 Task: Apply the font style "courier new" to the current theme.
Action: Mouse moved to (20, 206)
Screenshot: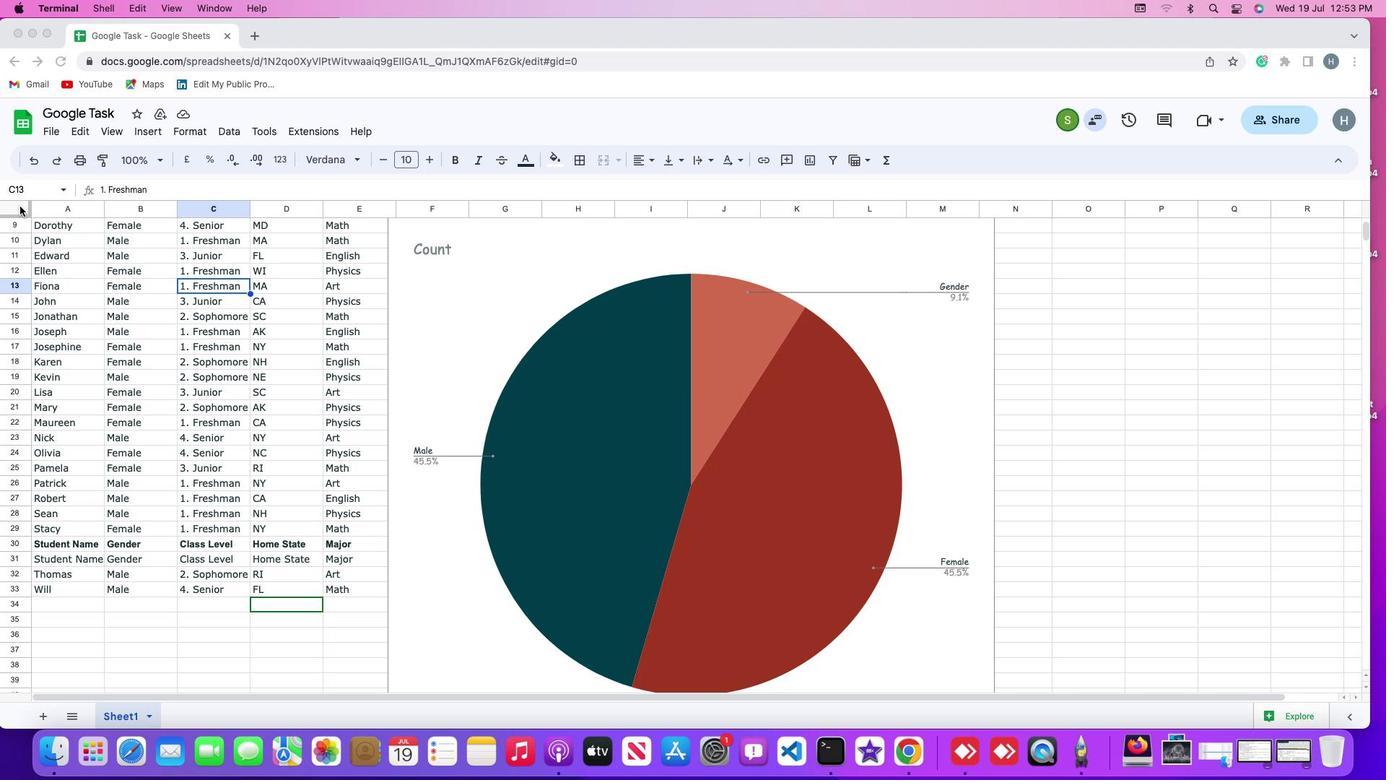 
Action: Mouse pressed left at (20, 206)
Screenshot: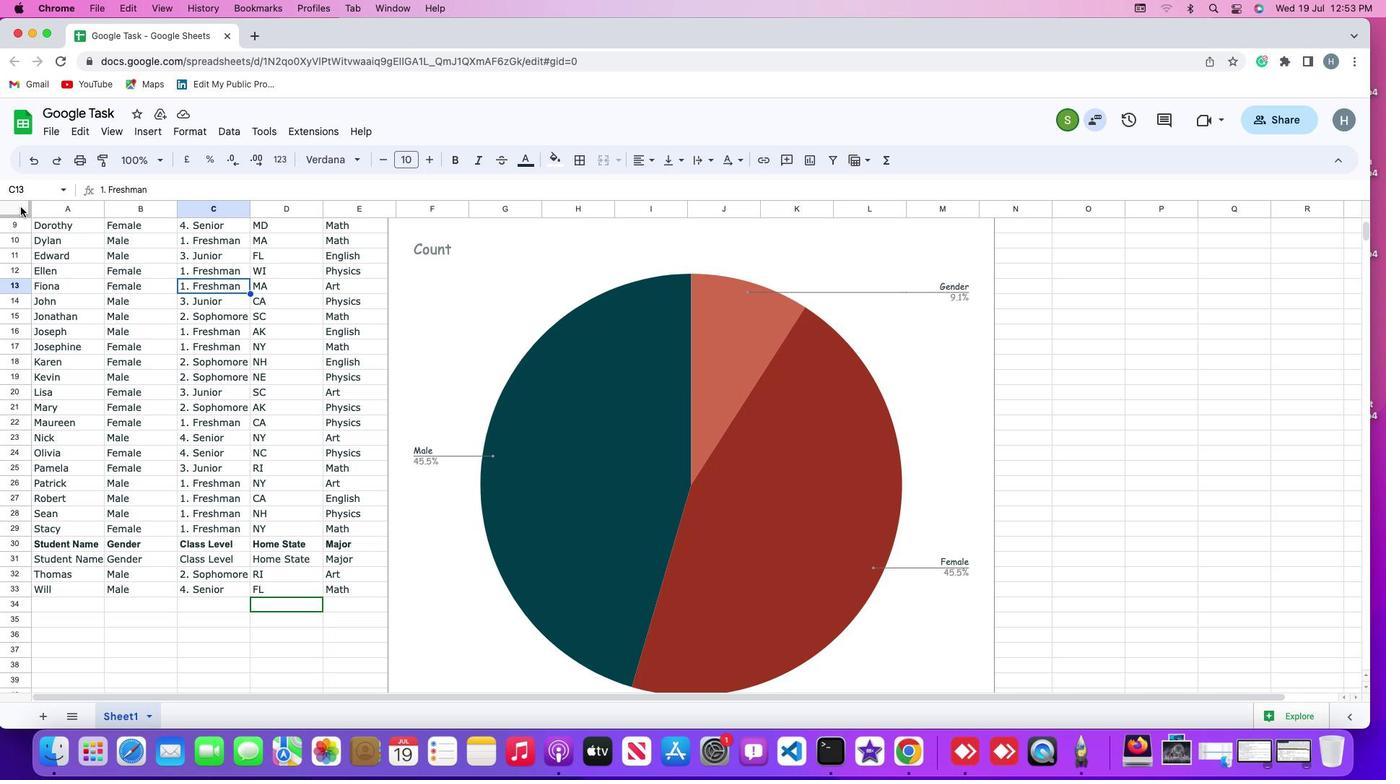 
Action: Mouse moved to (20, 206)
Screenshot: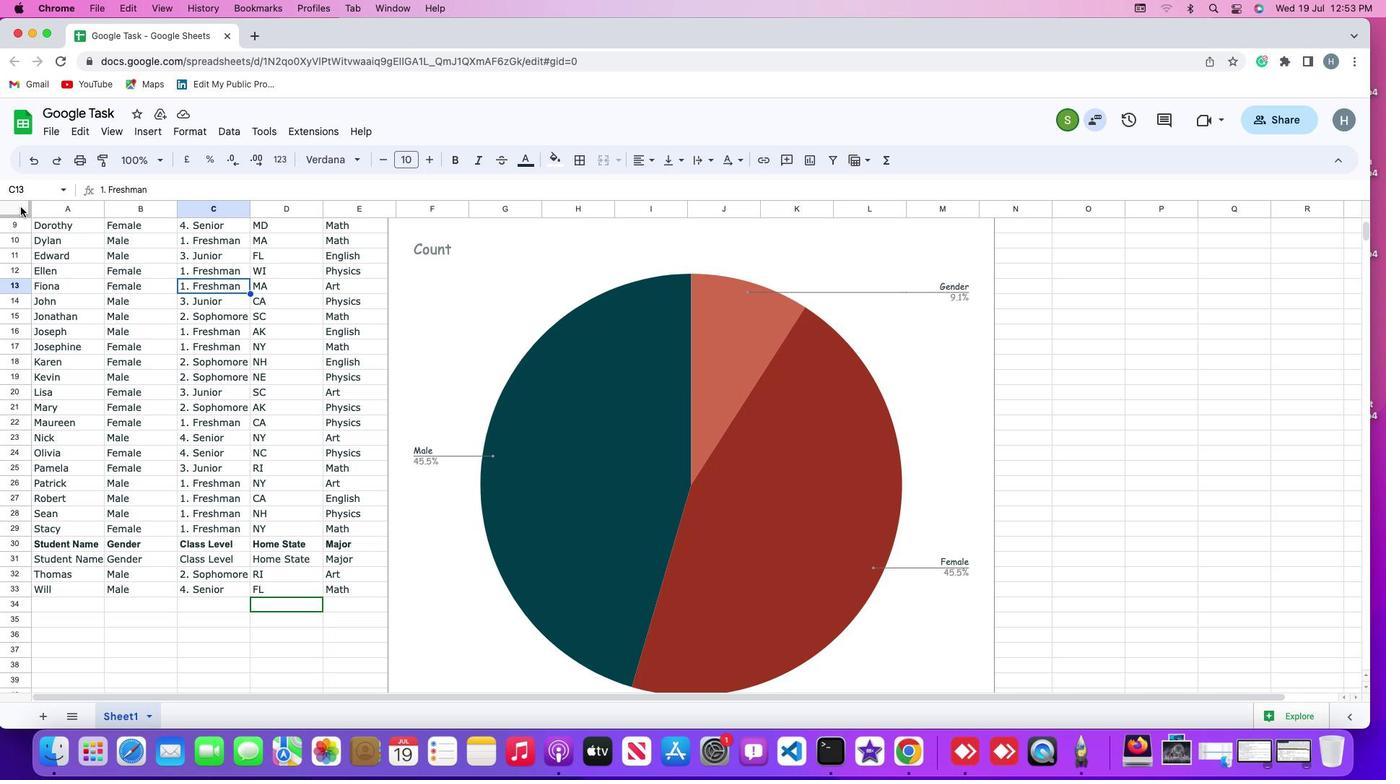 
Action: Mouse pressed left at (20, 206)
Screenshot: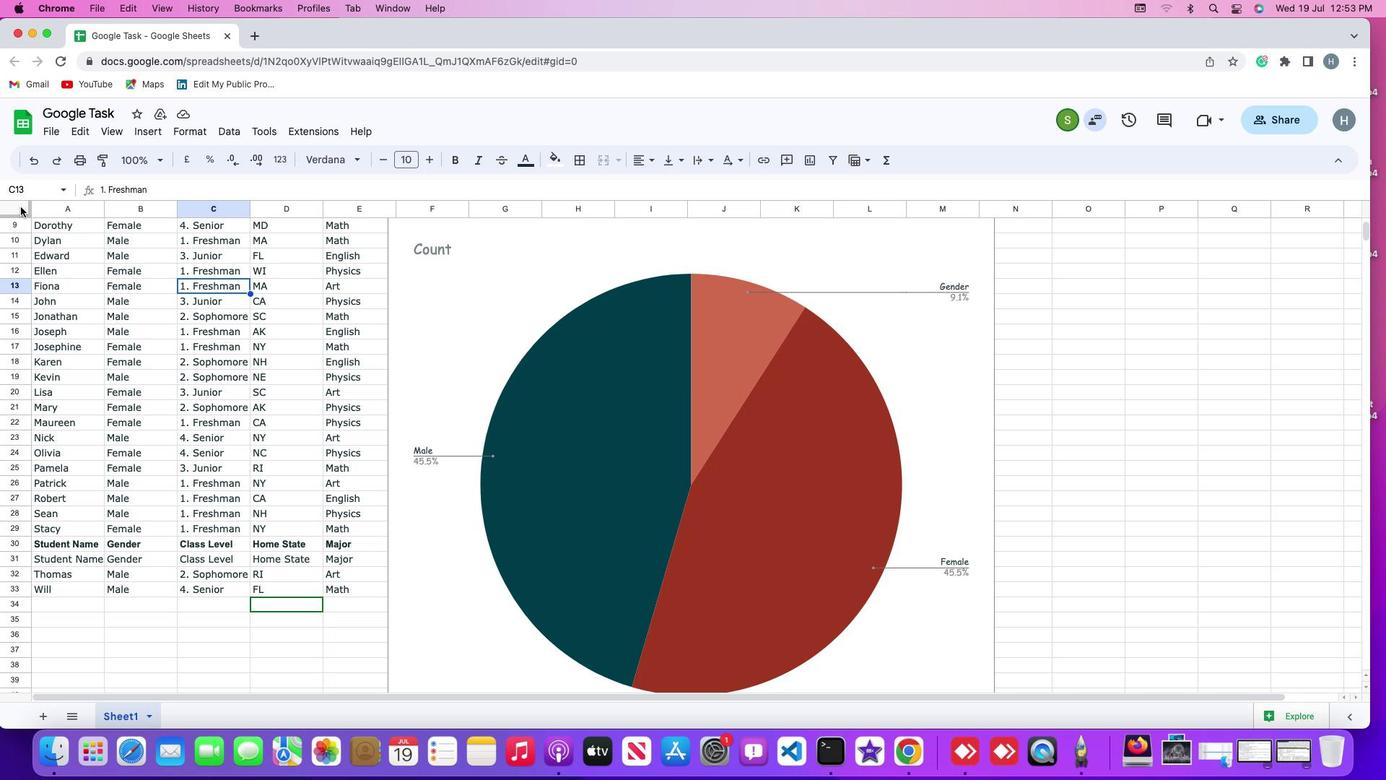 
Action: Mouse moved to (195, 126)
Screenshot: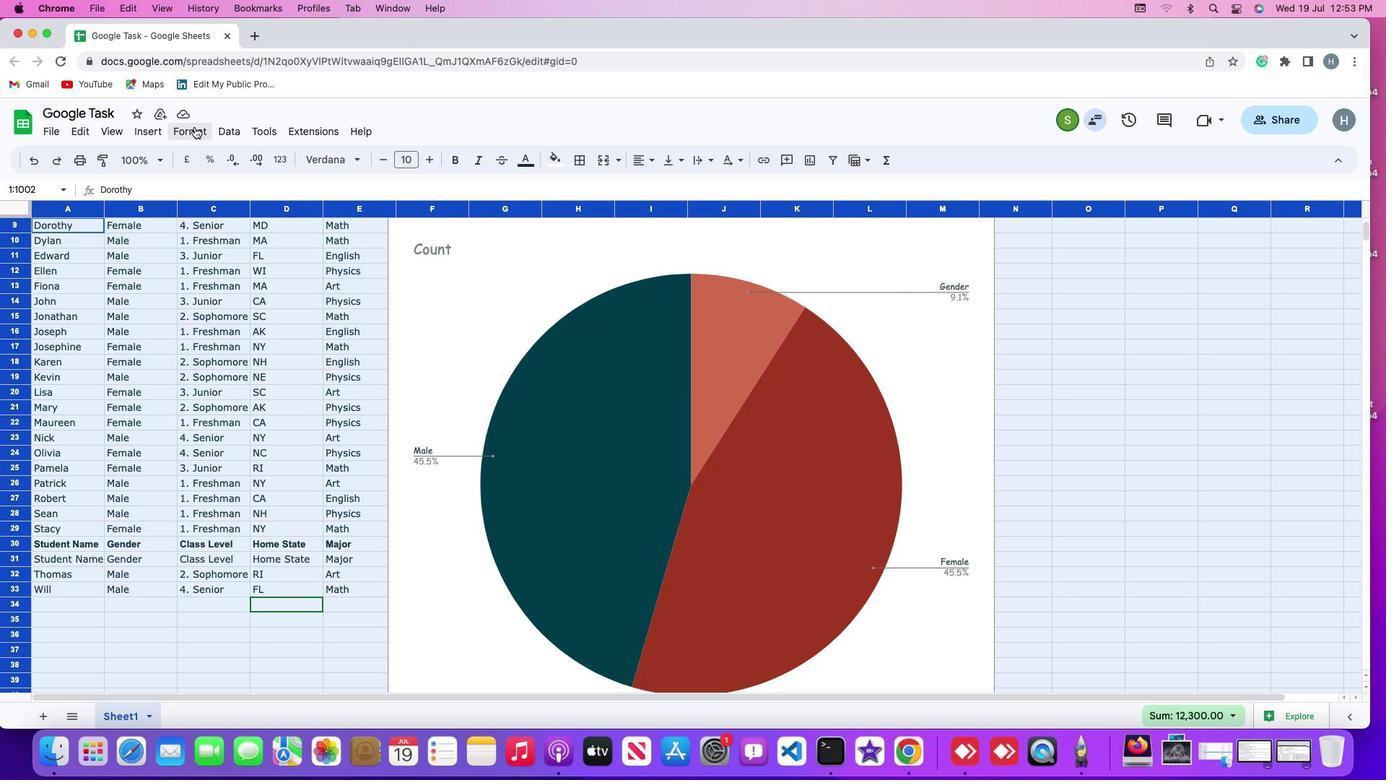 
Action: Mouse pressed left at (195, 126)
Screenshot: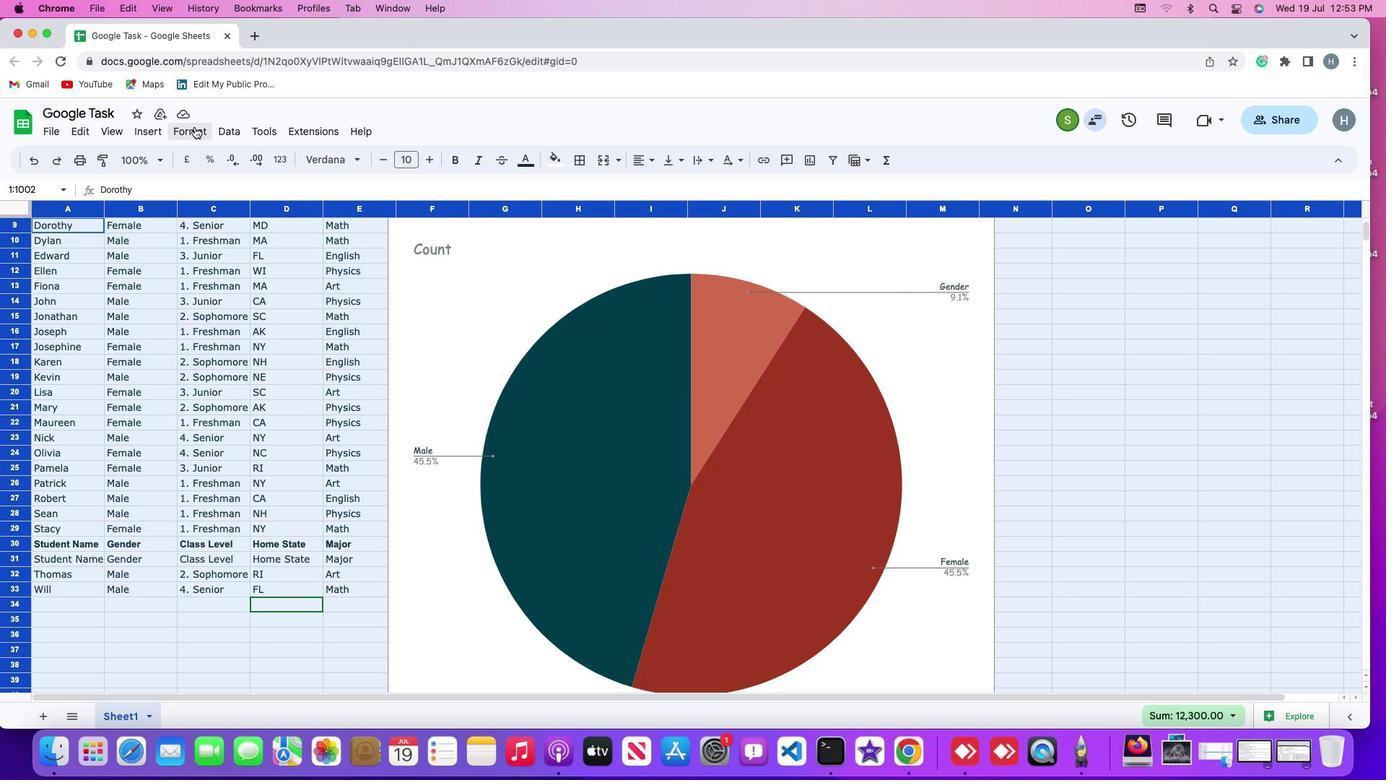 
Action: Mouse moved to (203, 148)
Screenshot: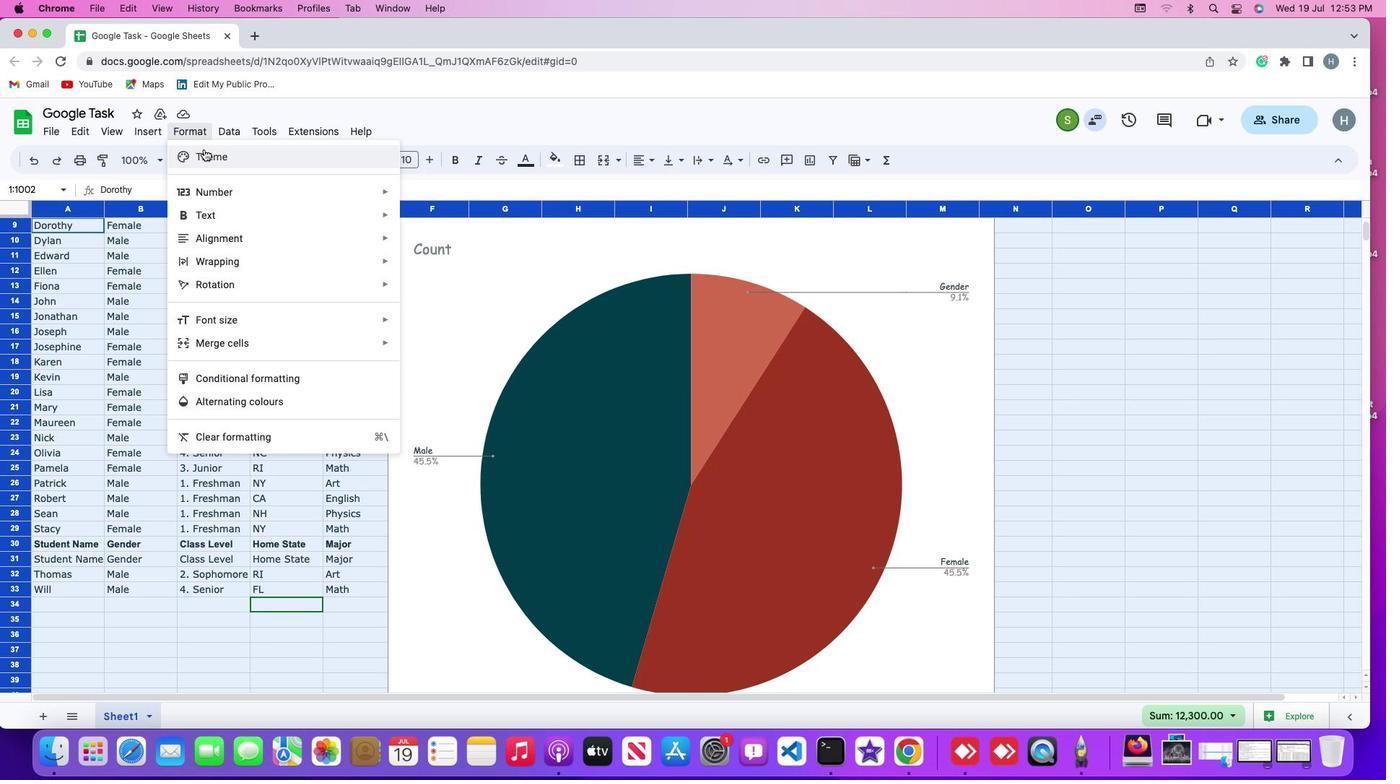 
Action: Mouse pressed left at (203, 148)
Screenshot: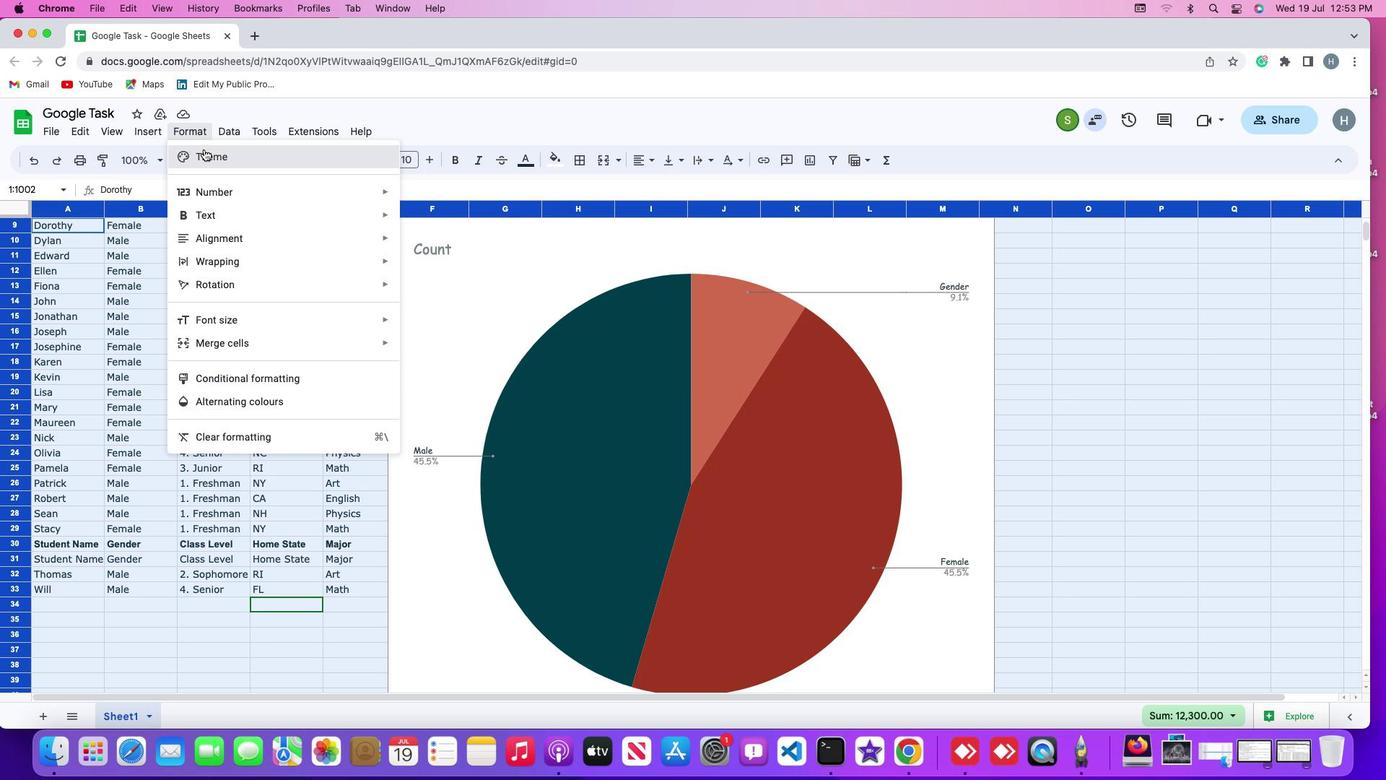 
Action: Mouse moved to (1286, 201)
Screenshot: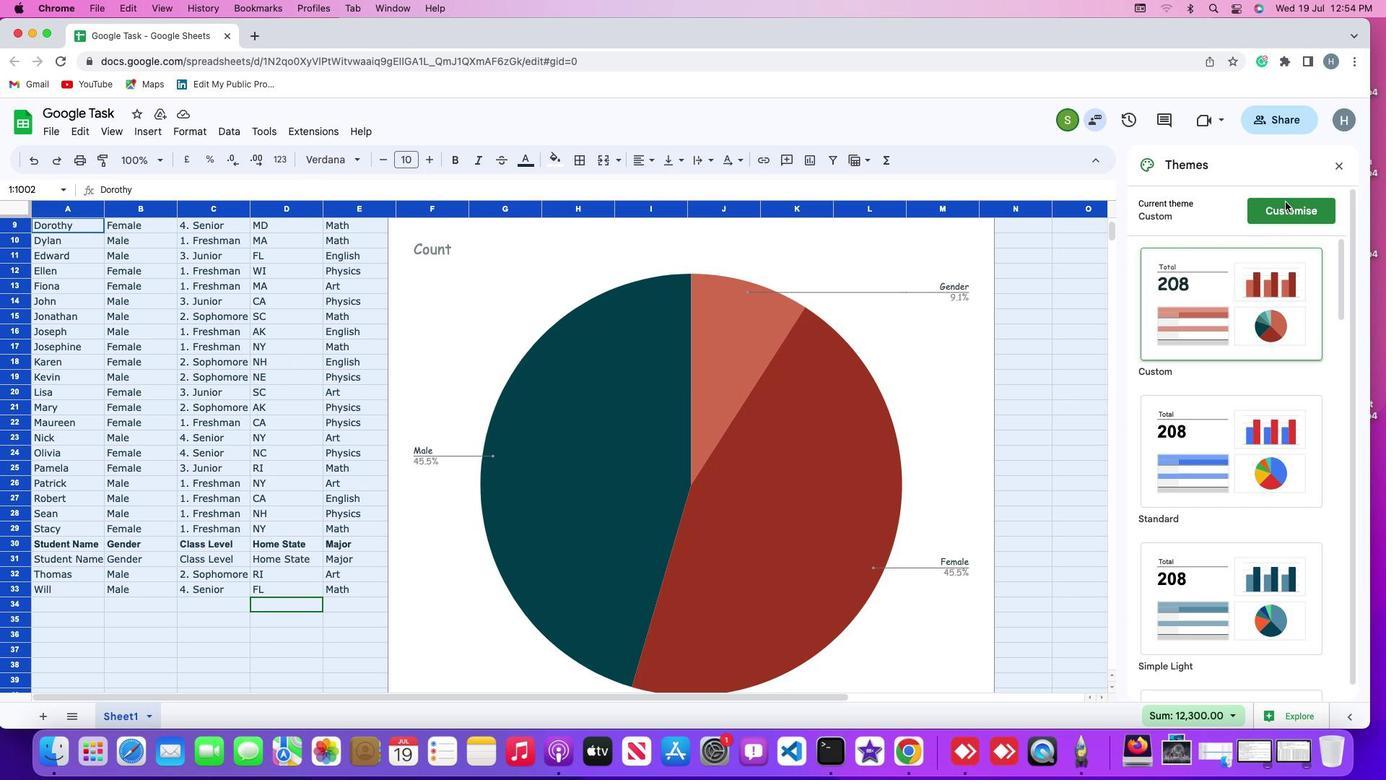 
Action: Mouse pressed left at (1286, 201)
Screenshot: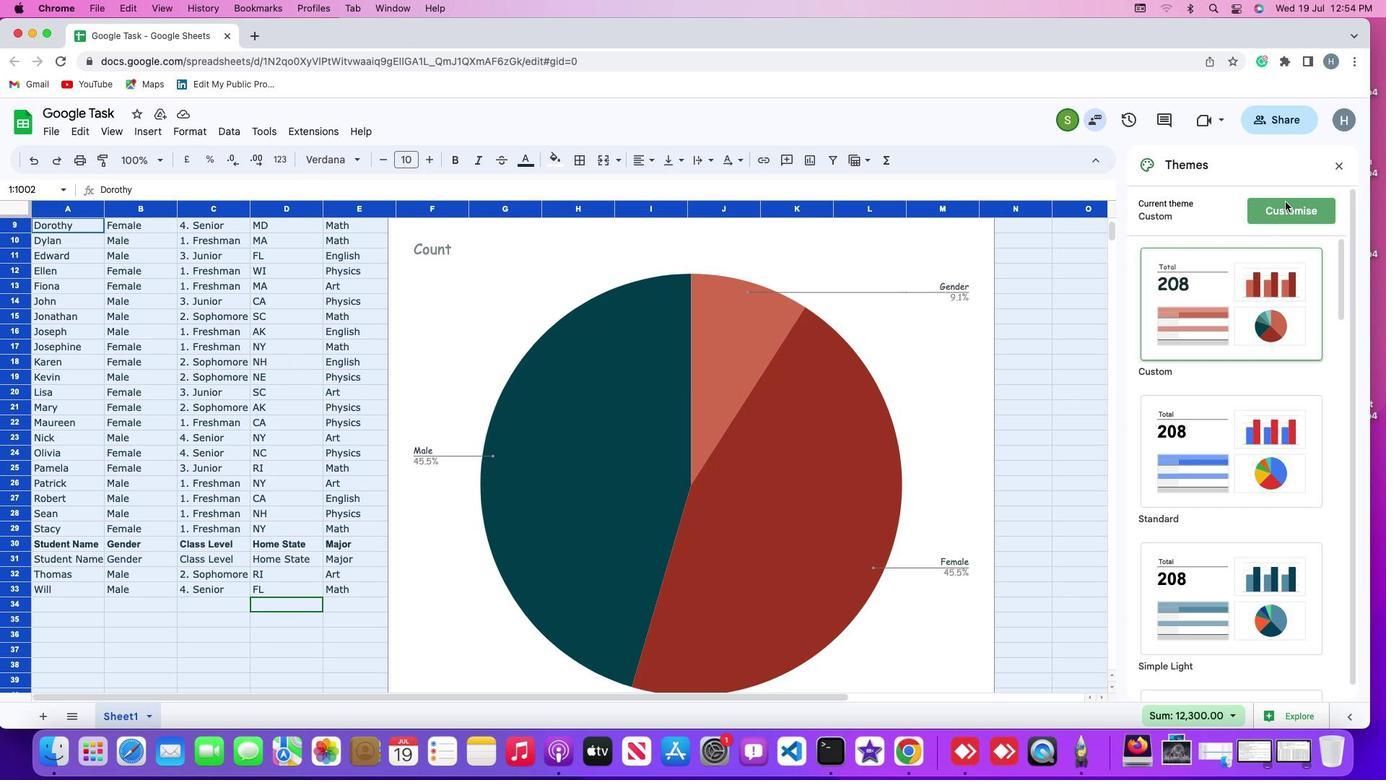 
Action: Mouse moved to (1241, 411)
Screenshot: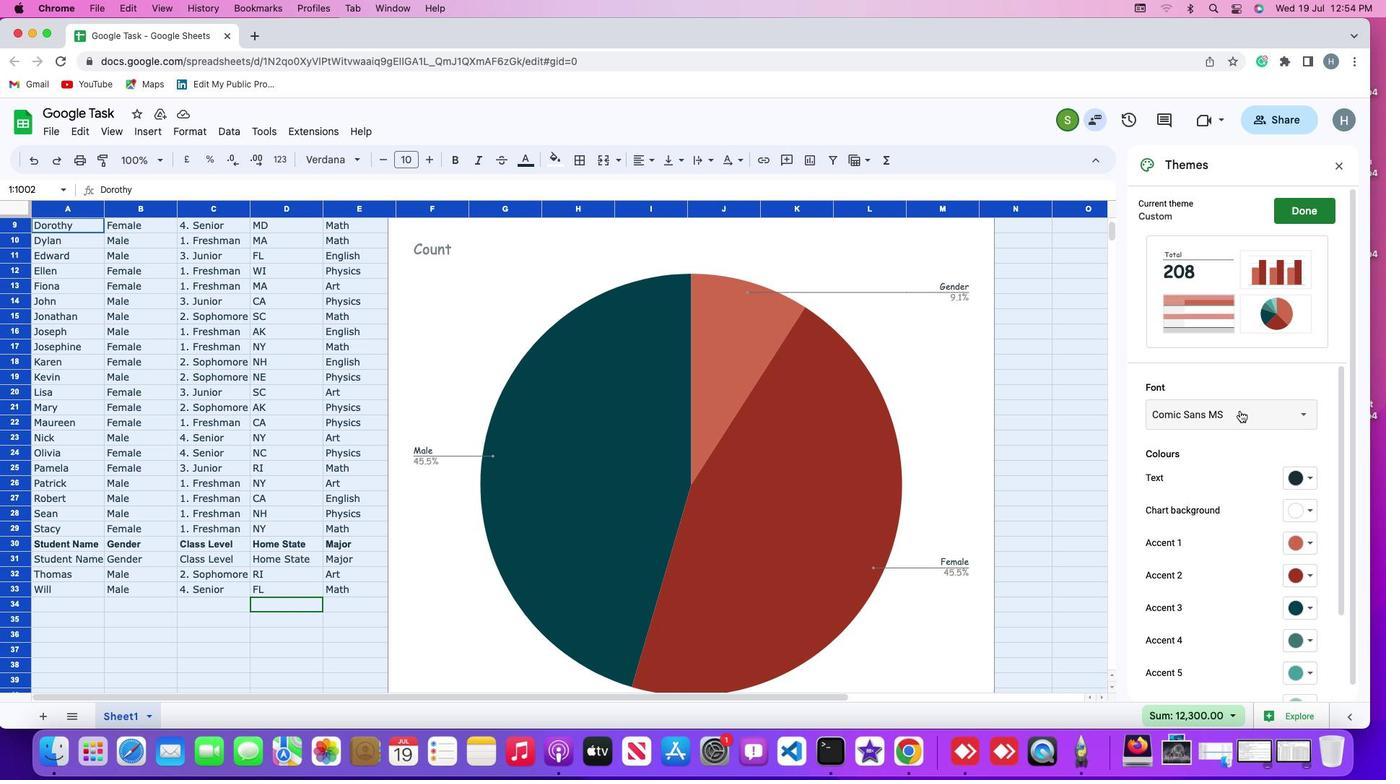 
Action: Mouse pressed left at (1241, 411)
Screenshot: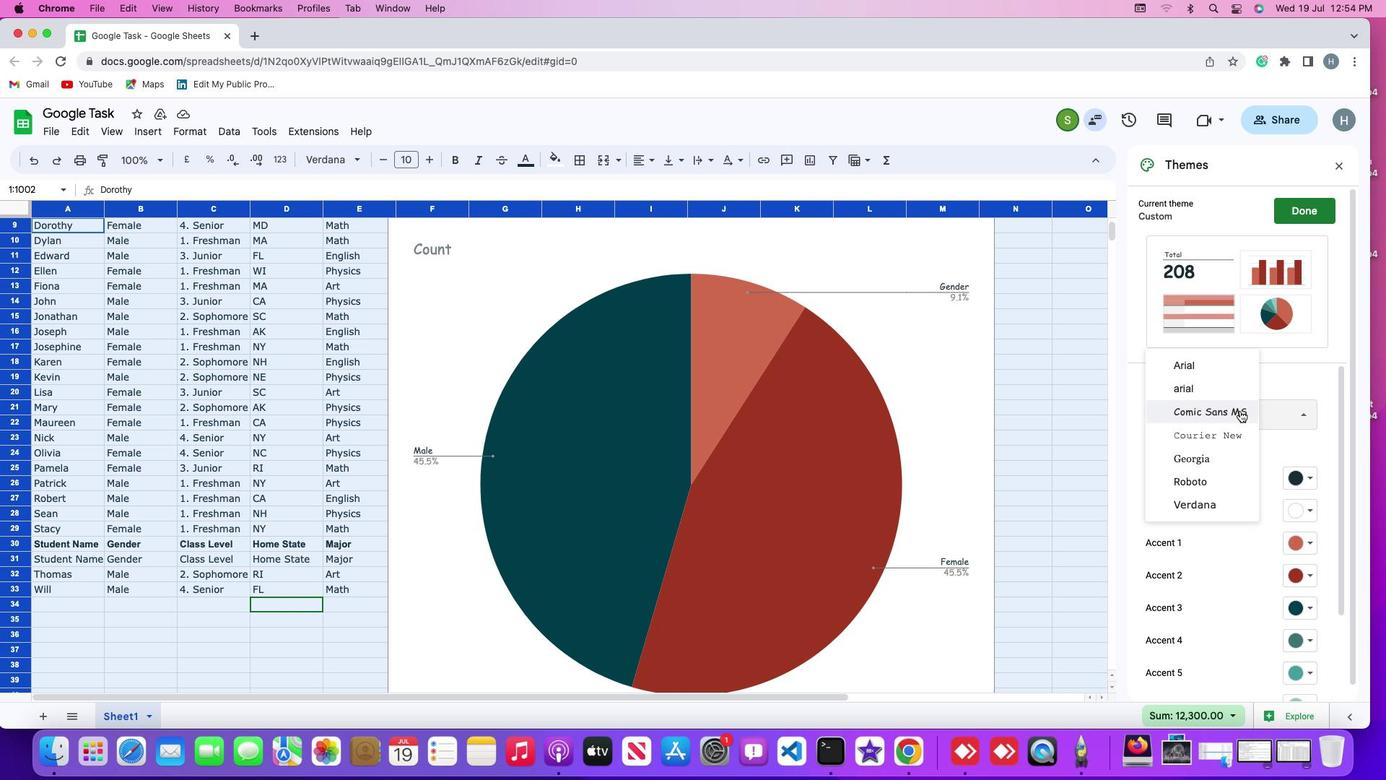 
Action: Mouse moved to (1210, 437)
Screenshot: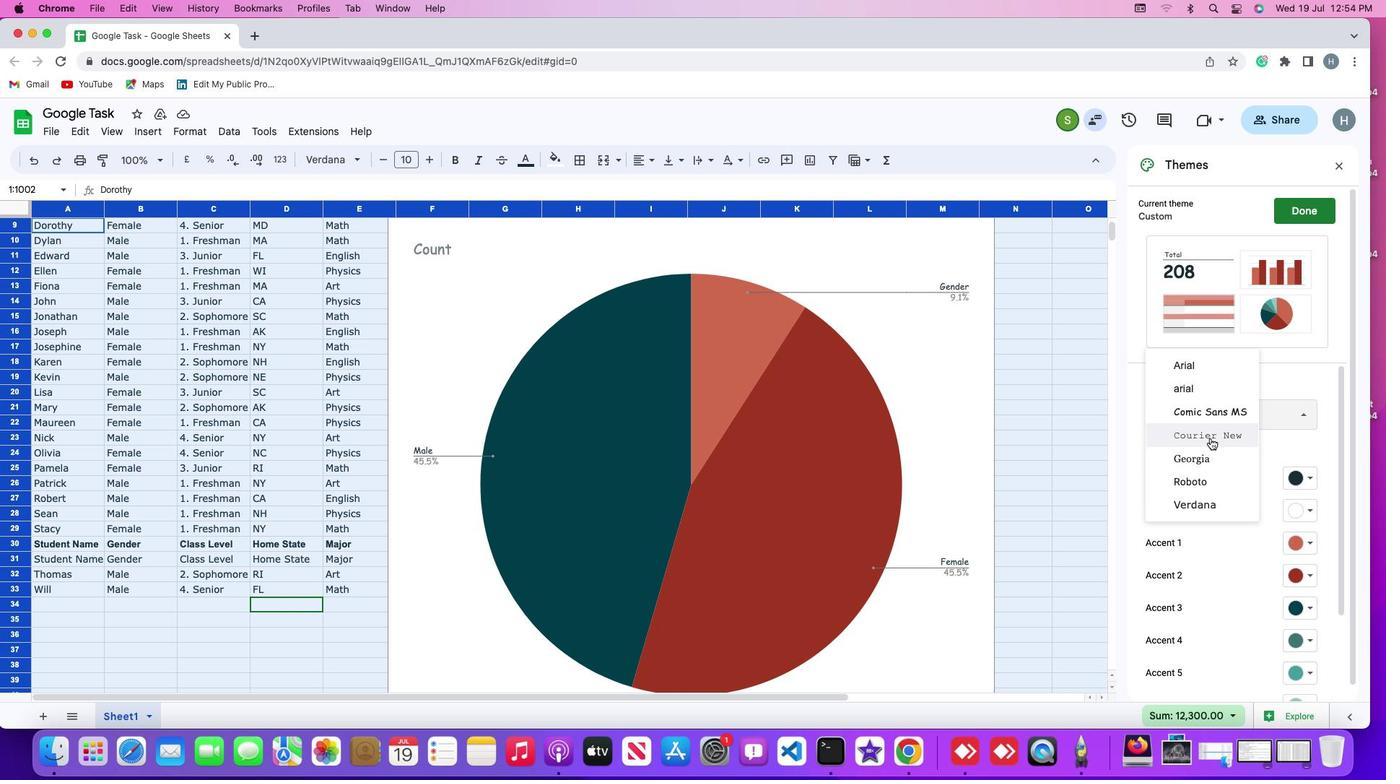 
Action: Mouse pressed left at (1210, 437)
Screenshot: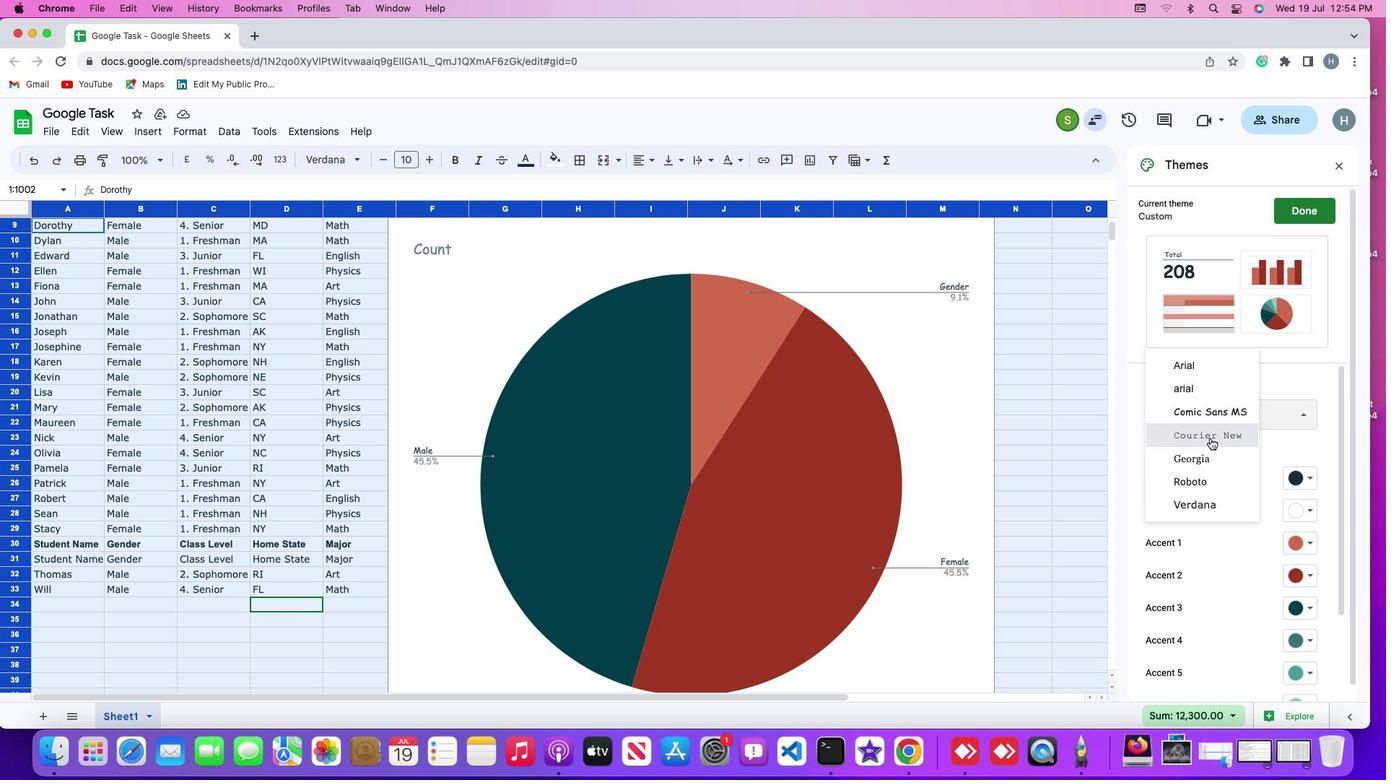 
